 Task: Use the formula "FTEST" in spreadsheet "Project protfolio".
Action: Mouse moved to (110, 68)
Screenshot: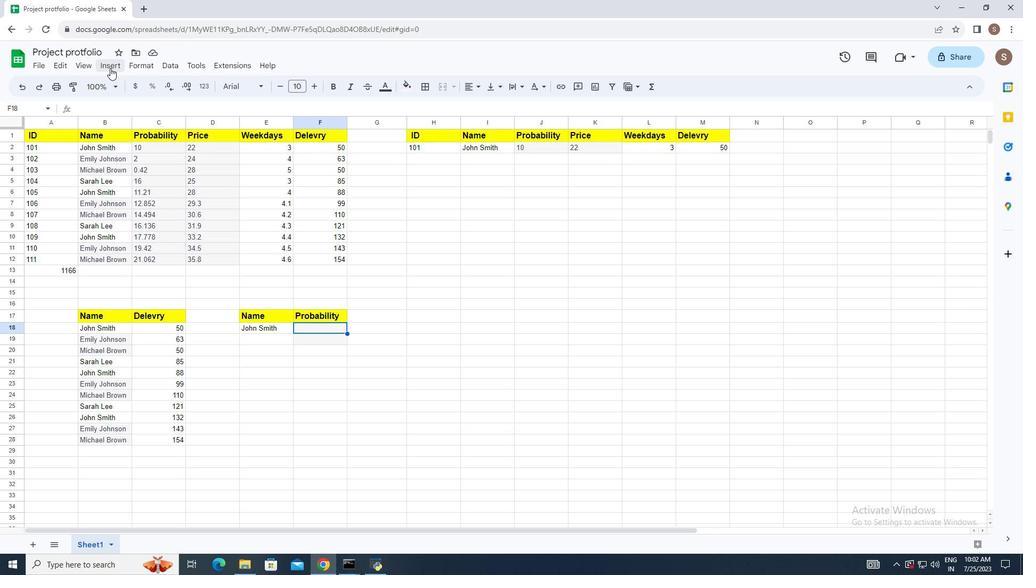 
Action: Mouse pressed left at (110, 68)
Screenshot: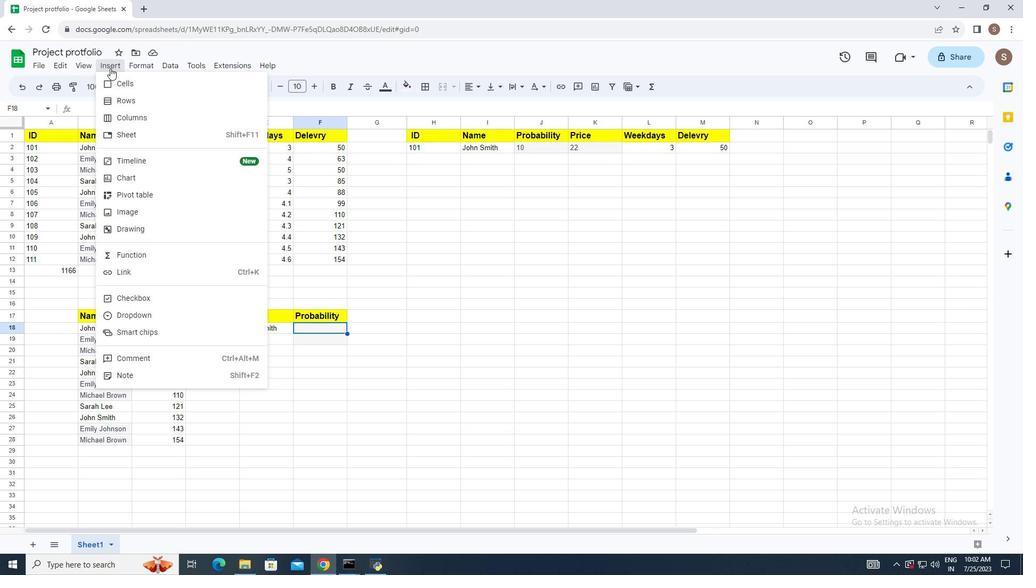 
Action: Mouse moved to (168, 251)
Screenshot: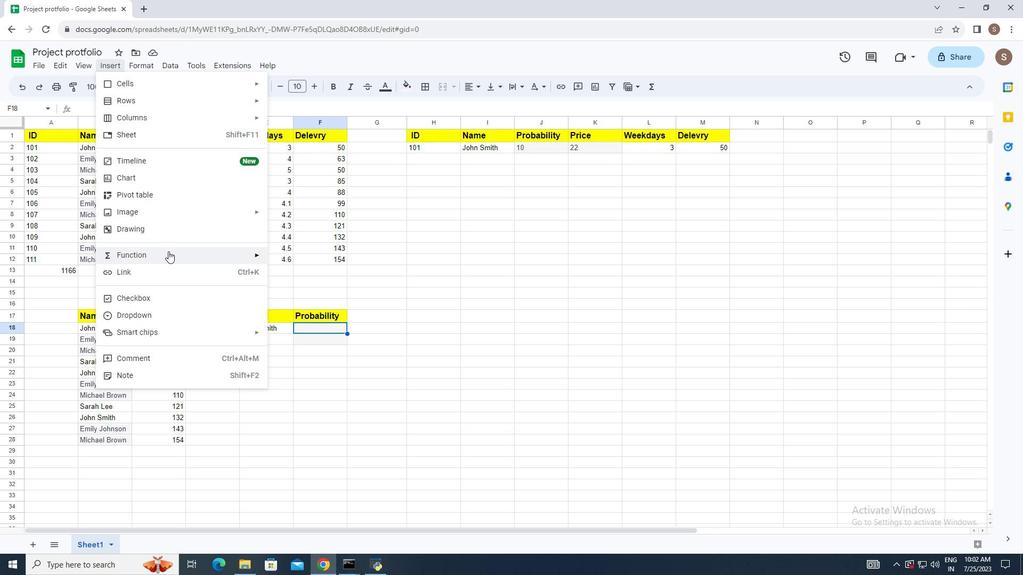 
Action: Mouse pressed left at (168, 251)
Screenshot: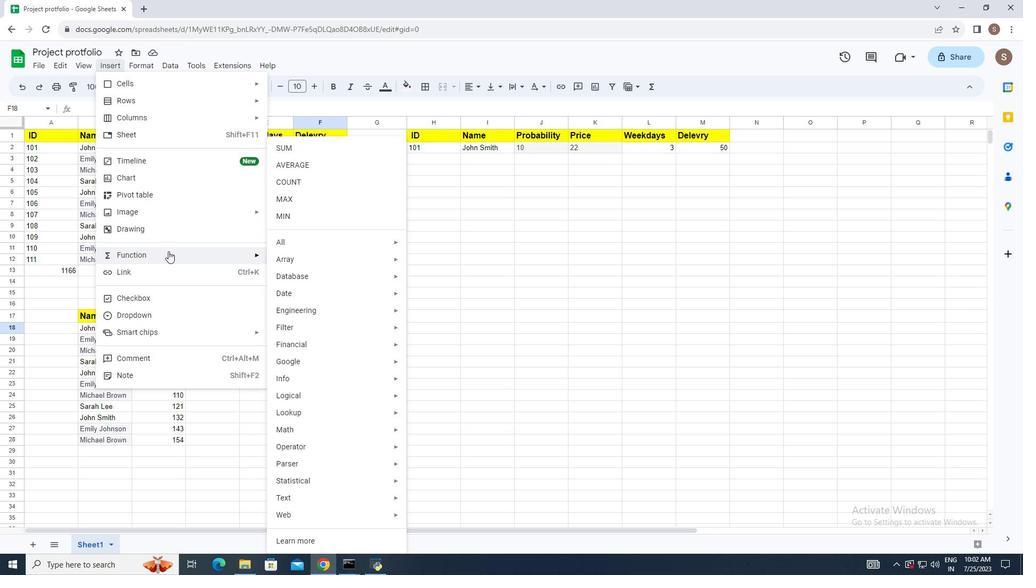 
Action: Mouse moved to (321, 245)
Screenshot: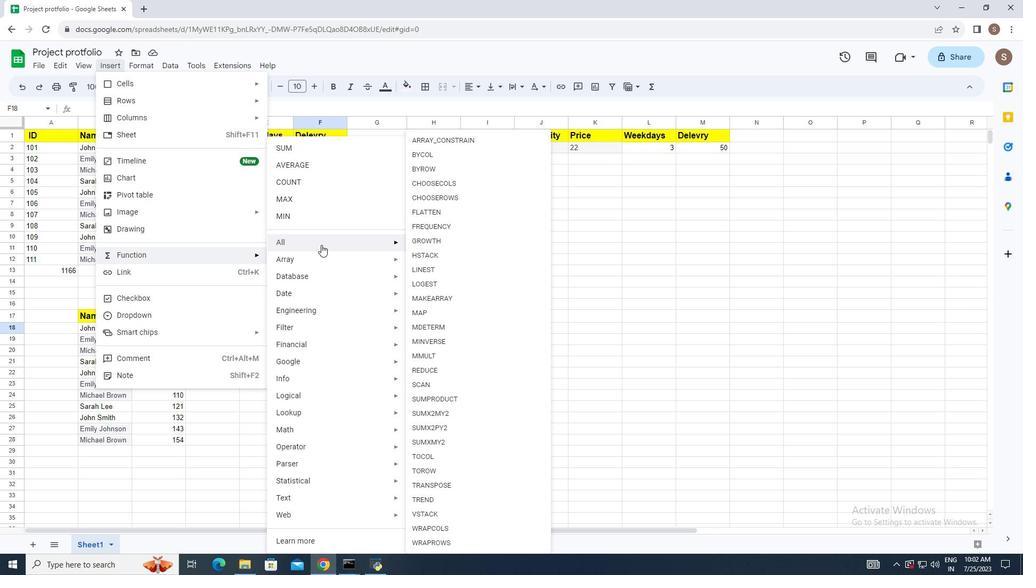 
Action: Mouse pressed left at (321, 245)
Screenshot: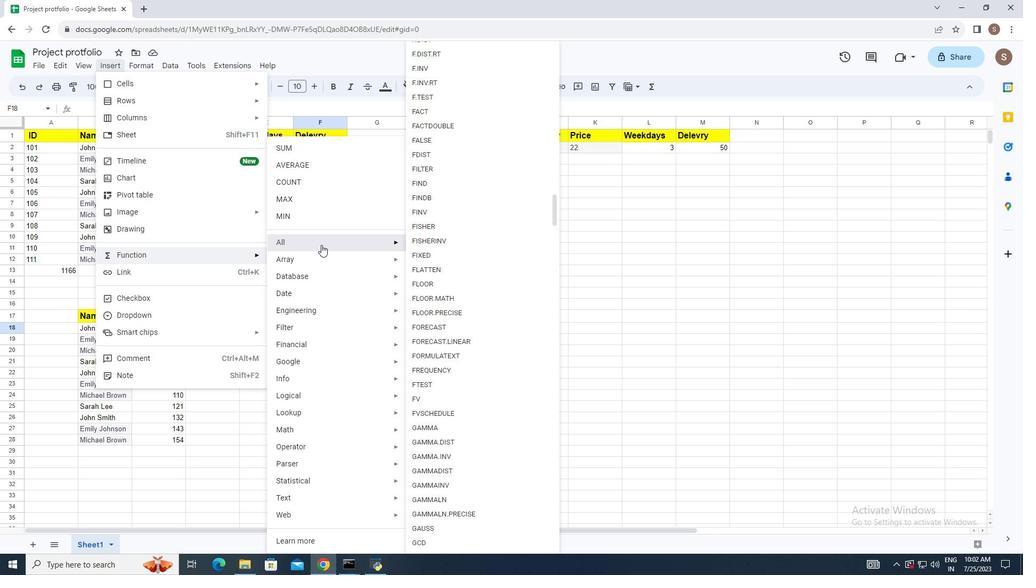 
Action: Mouse moved to (465, 273)
Screenshot: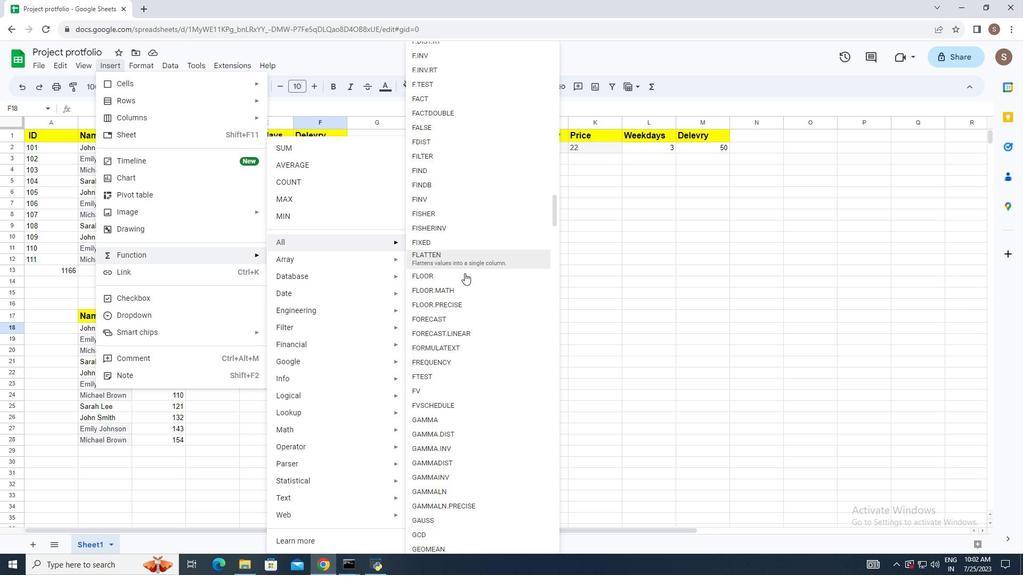 
Action: Mouse scrolled (465, 273) with delta (0, 0)
Screenshot: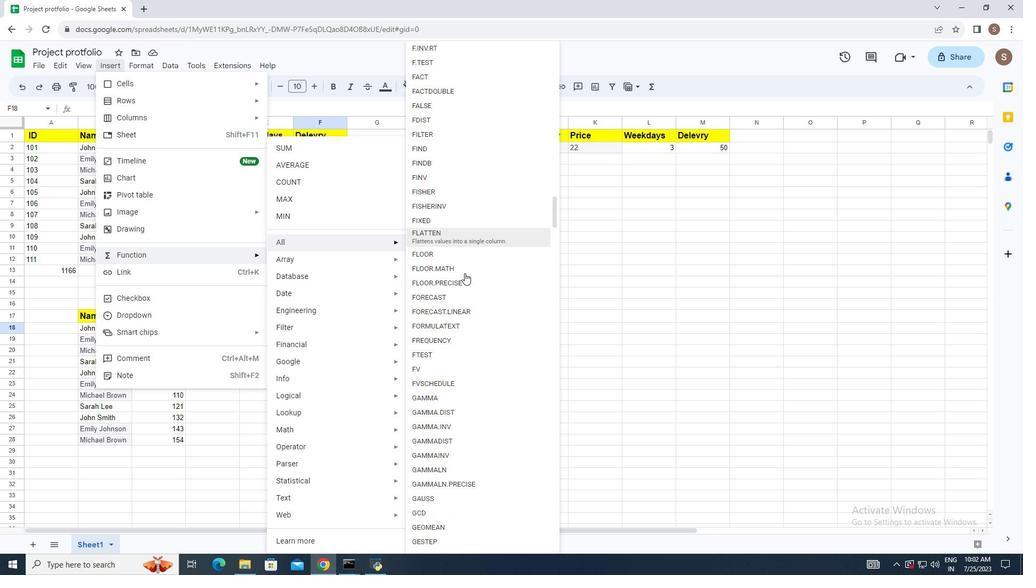
Action: Mouse moved to (458, 342)
Screenshot: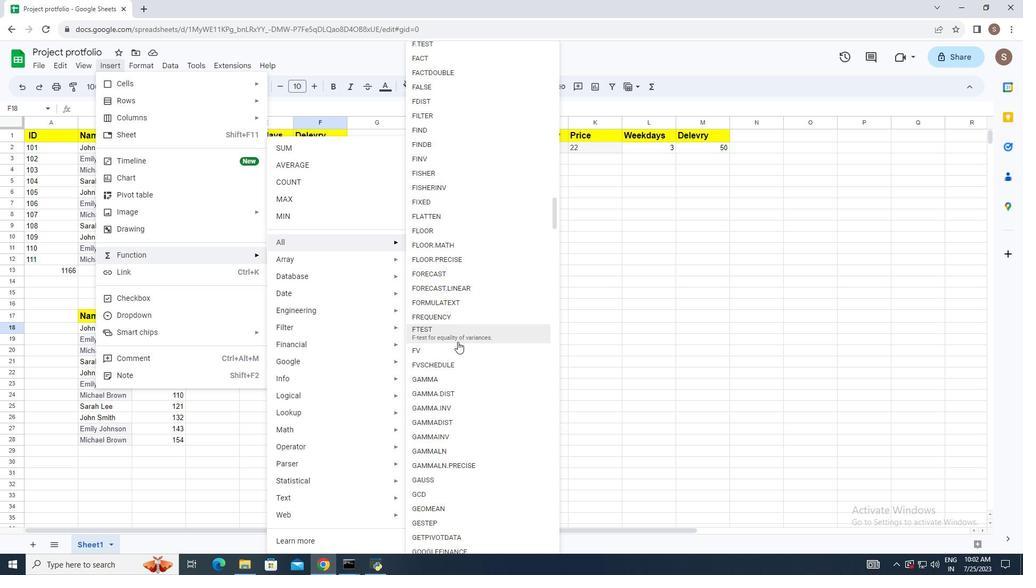 
Action: Mouse pressed left at (458, 342)
Screenshot: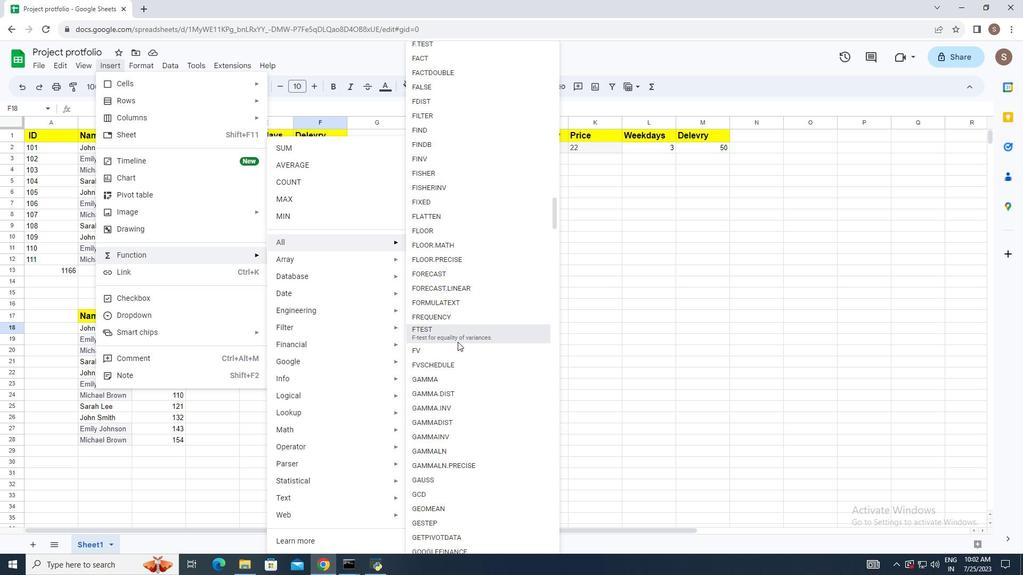 
Action: Mouse moved to (49, 146)
Screenshot: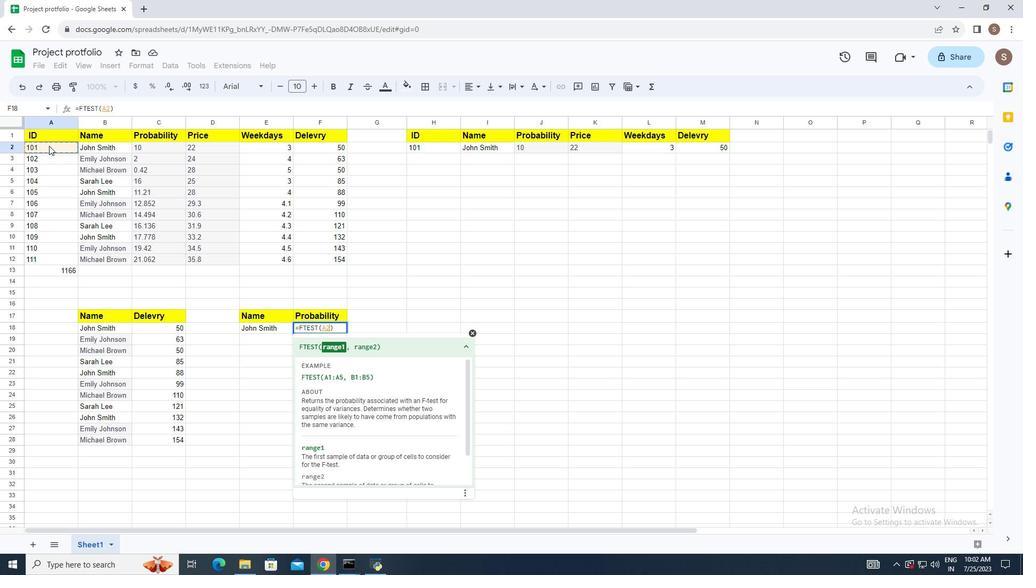 
Action: Mouse pressed left at (49, 146)
Screenshot: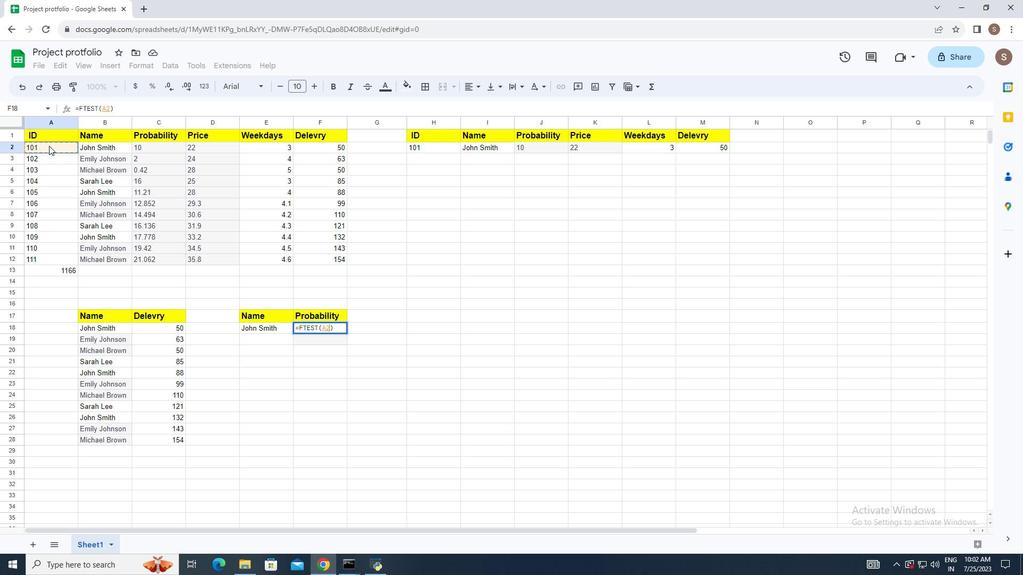 
Action: Mouse moved to (179, 290)
Screenshot: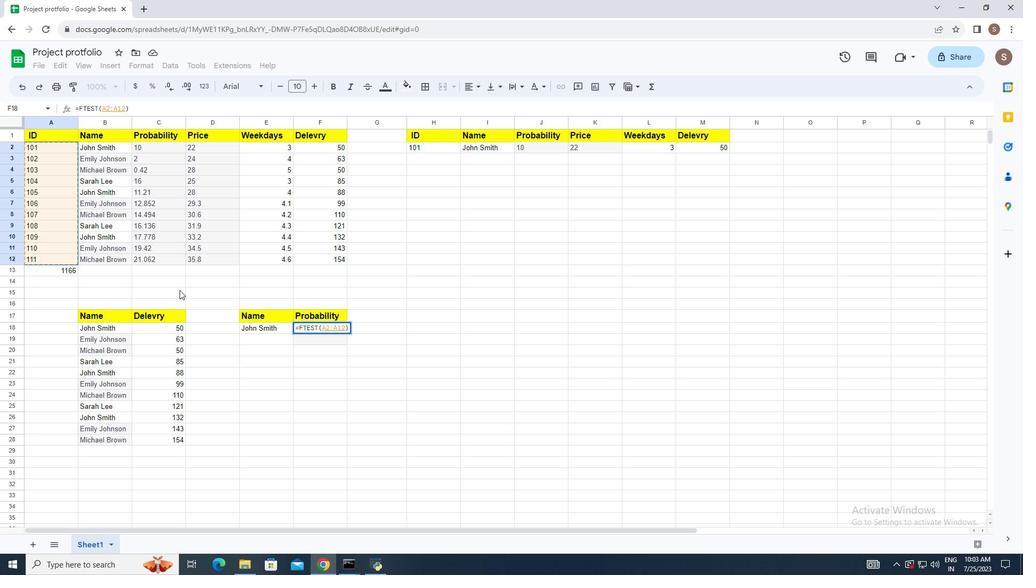 
Action: Key pressed ,
Screenshot: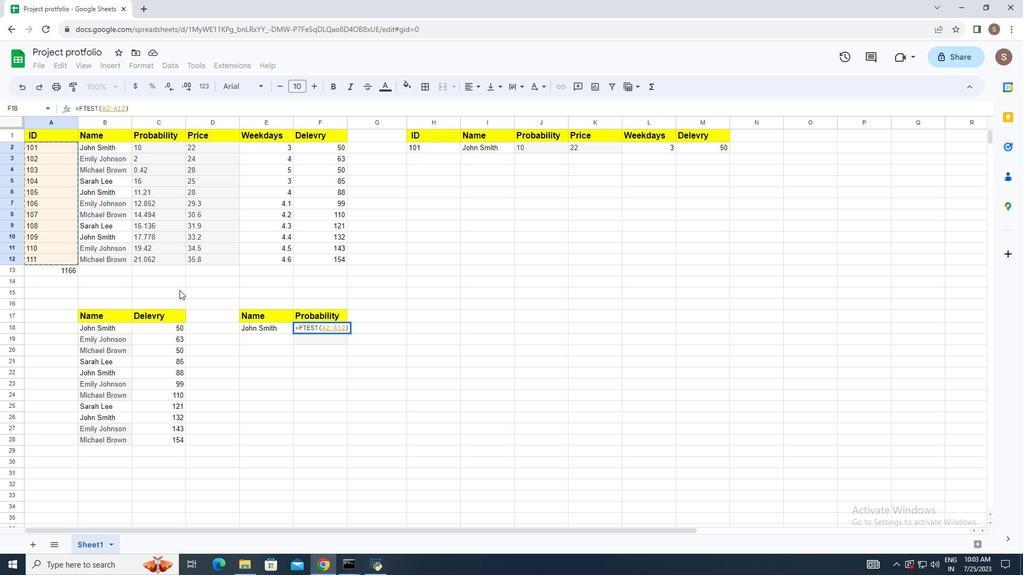
Action: Mouse moved to (261, 288)
Screenshot: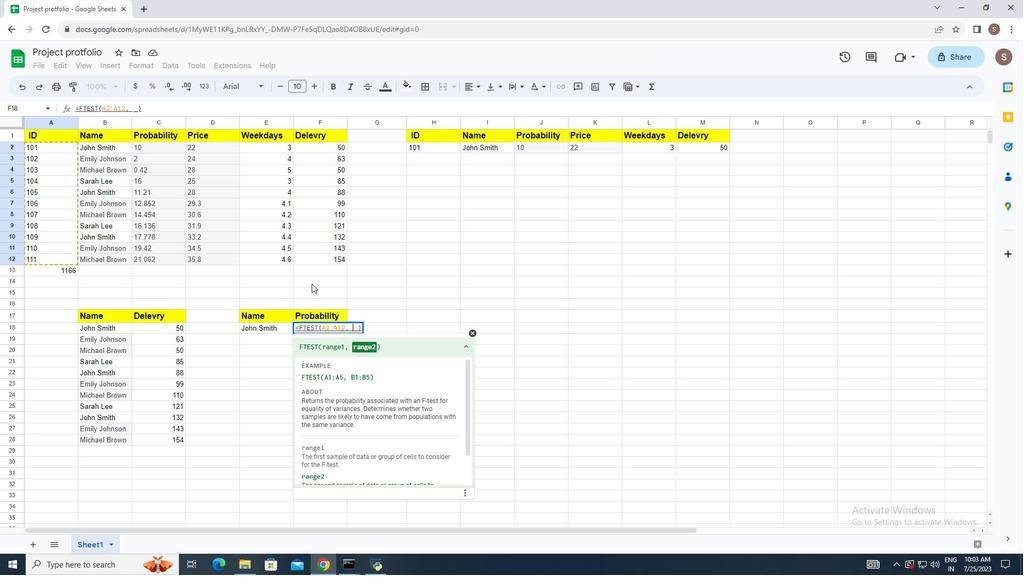 
Action: Key pressed <Key.space>
Screenshot: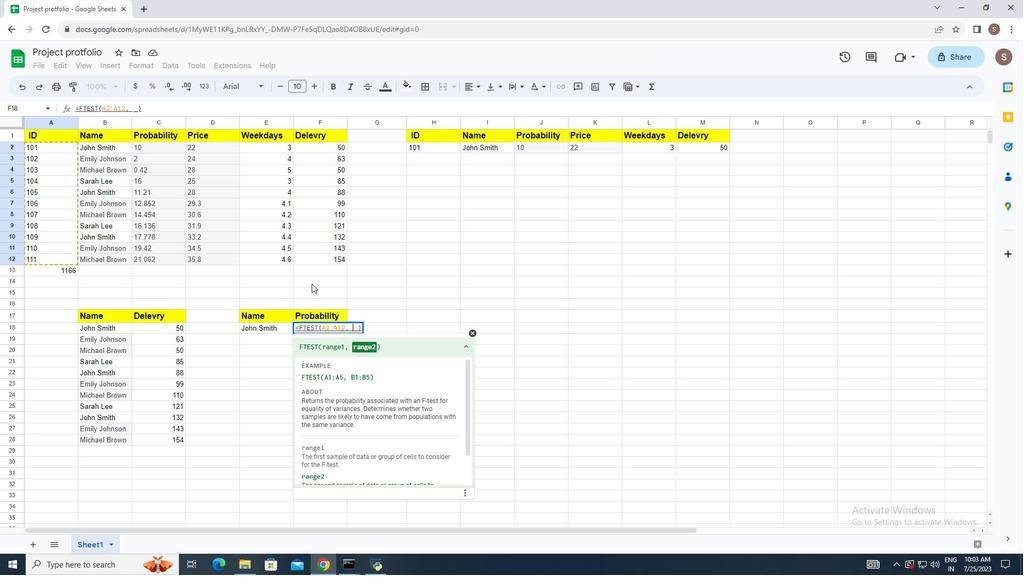 
Action: Mouse moved to (279, 144)
Screenshot: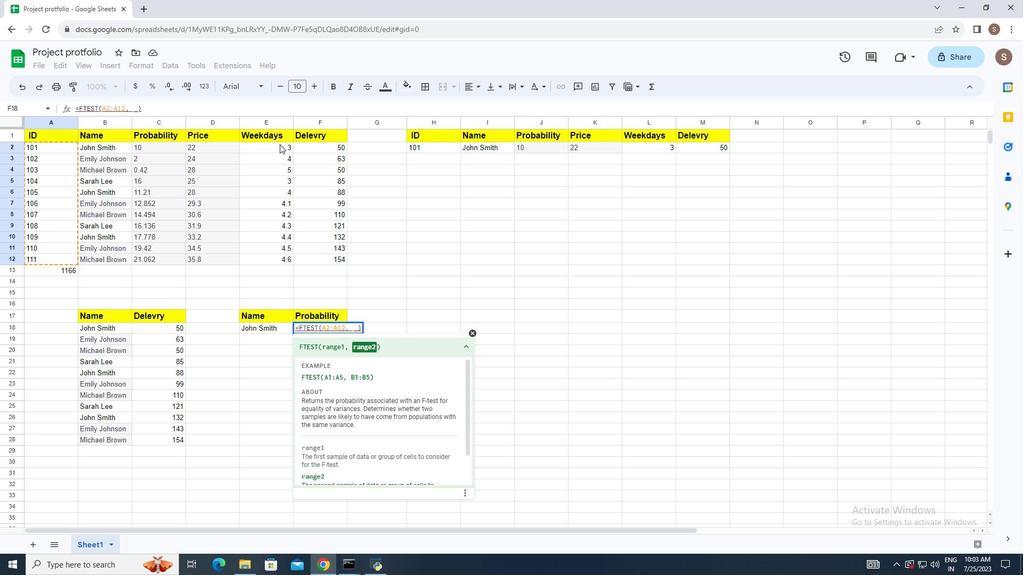 
Action: Mouse pressed left at (279, 144)
Screenshot: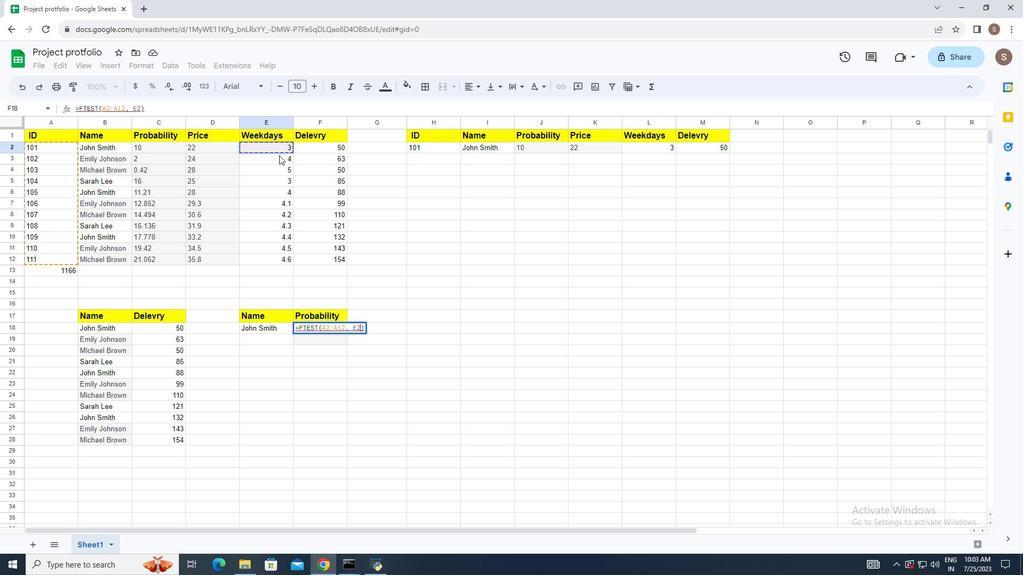 
Action: Mouse moved to (367, 368)
Screenshot: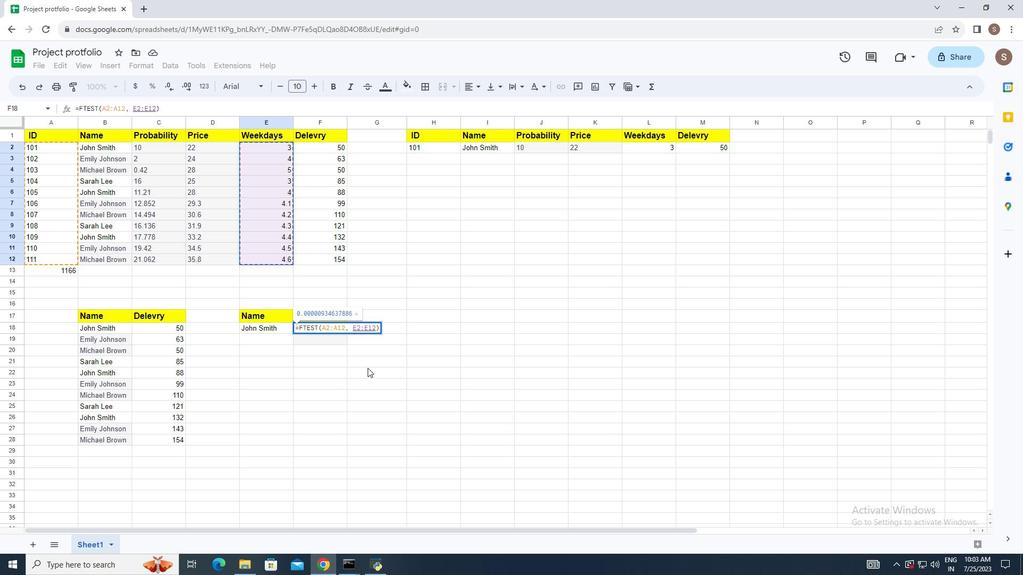 
Action: Key pressed <Key.enter>
Screenshot: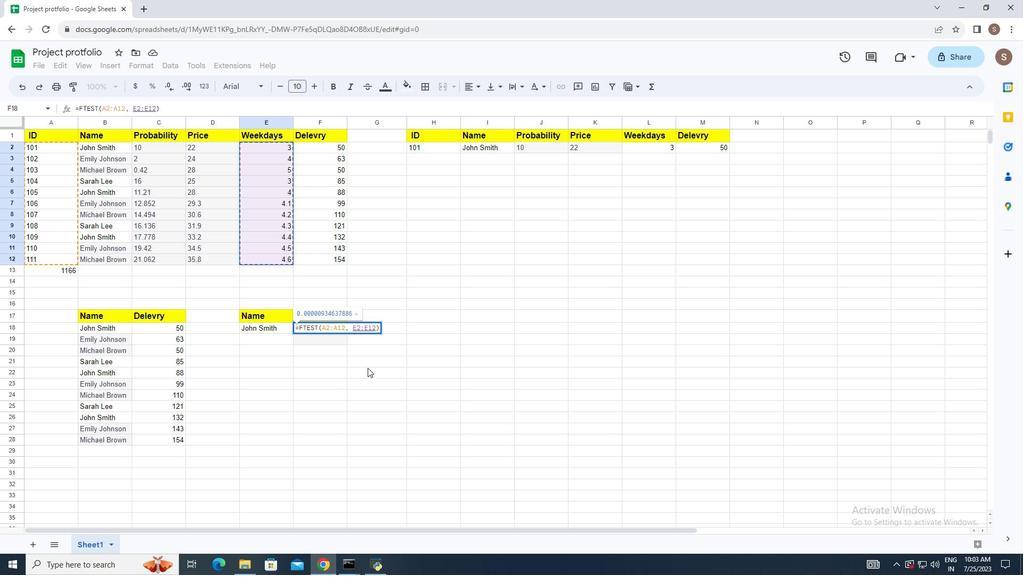 
